 Task: End arrow line.
Action: Mouse moved to (527, 233)
Screenshot: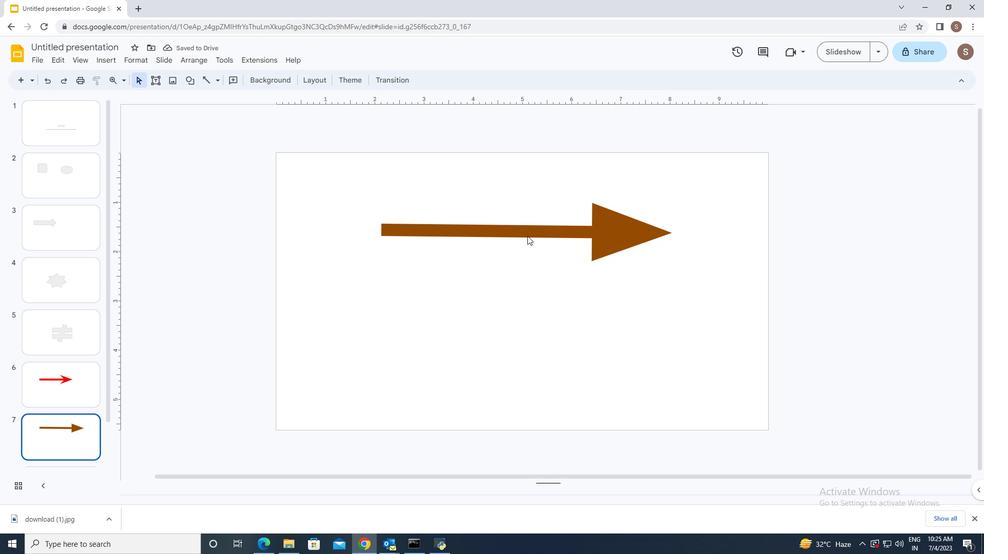 
Action: Mouse pressed left at (527, 233)
Screenshot: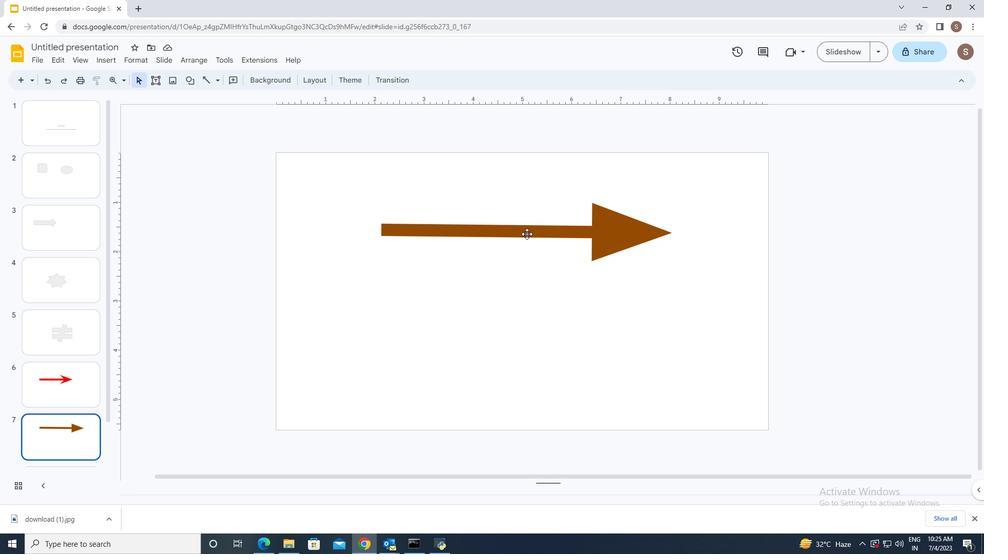 
Action: Mouse moved to (300, 80)
Screenshot: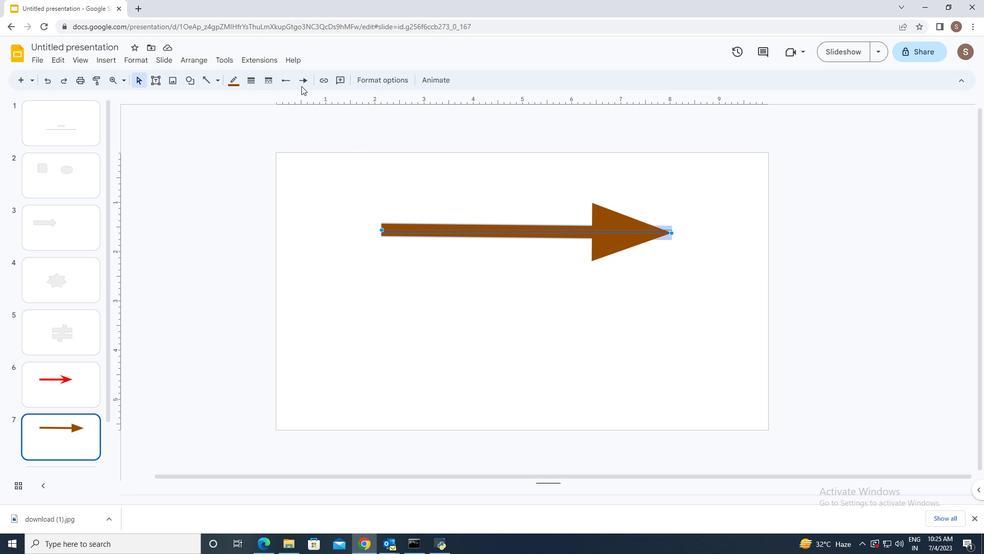 
Action: Mouse pressed left at (300, 80)
Screenshot: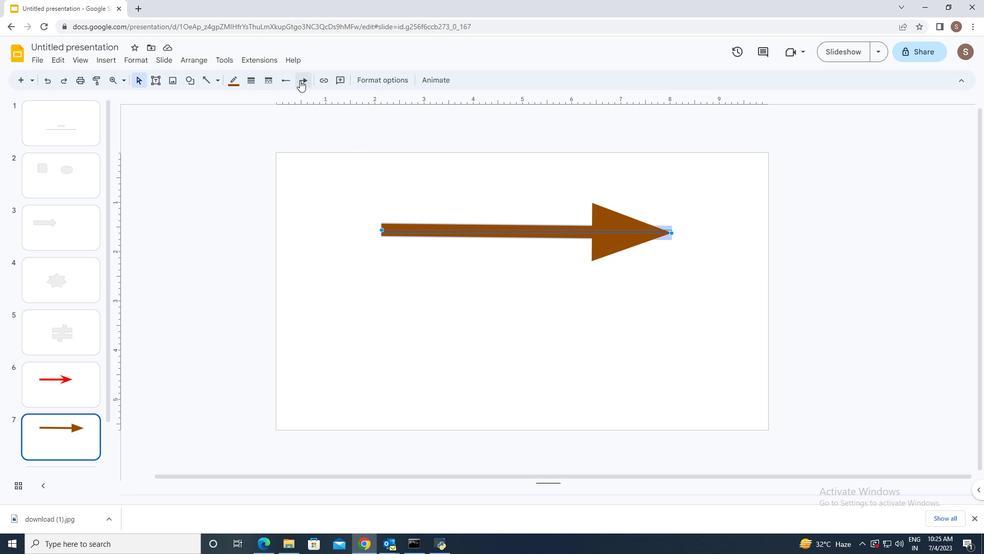 
Action: Mouse moved to (324, 196)
Screenshot: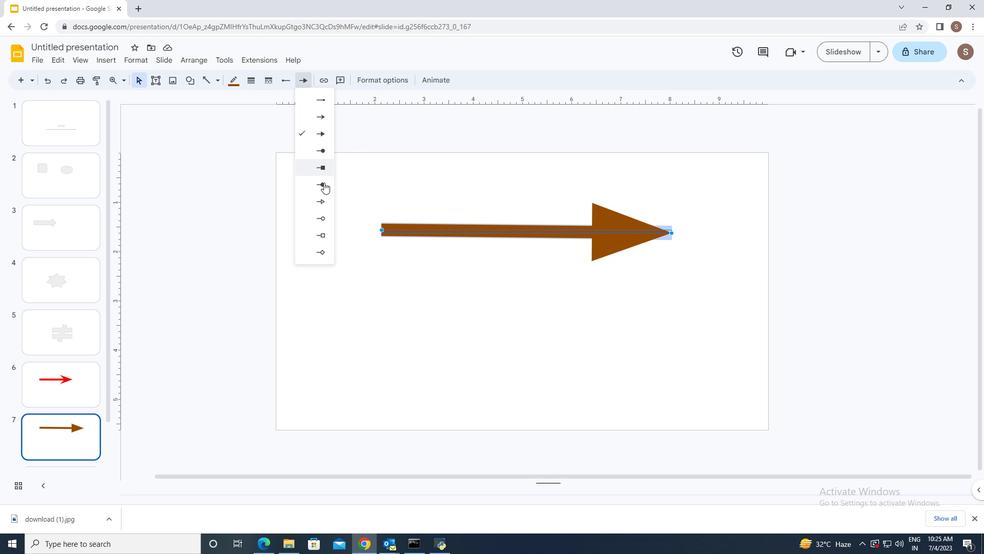 
Action: Mouse pressed left at (324, 196)
Screenshot: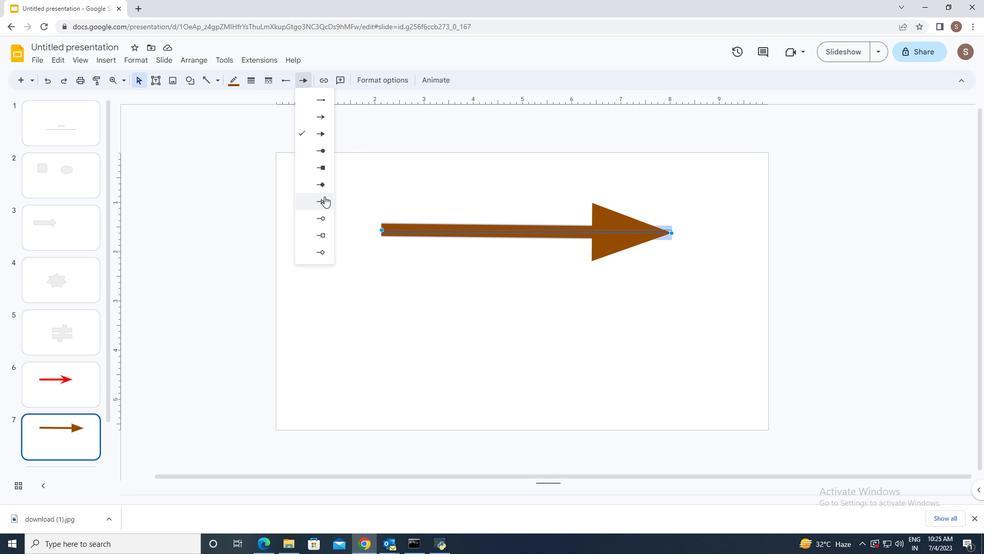 
Action: Mouse moved to (422, 321)
Screenshot: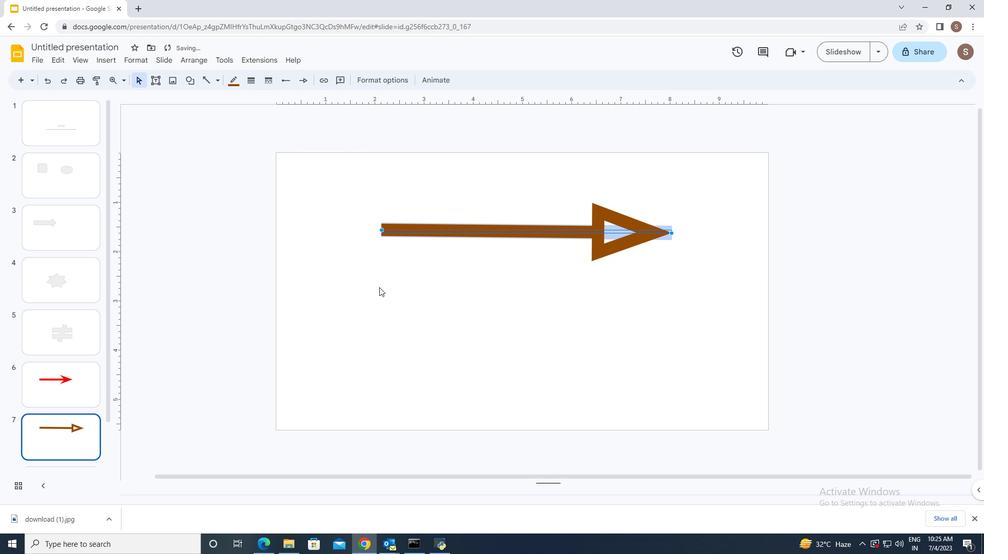 
Action: Mouse pressed left at (422, 321)
Screenshot: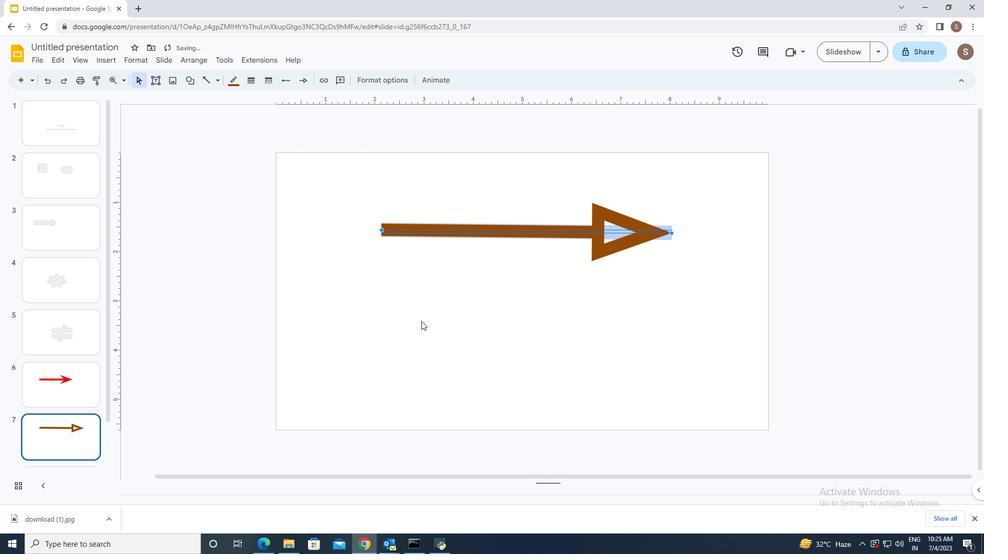 
